 Task: Enable and save the option "Decide references on a per partition basis" for "H.264/MPEG-4 Part 10/AVC encoder (x264 10-bit).
Action: Mouse moved to (93, 10)
Screenshot: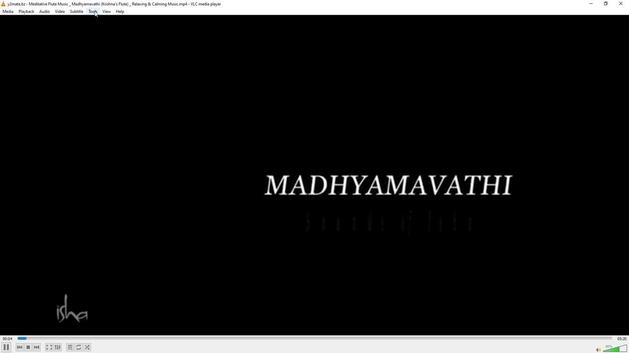 
Action: Mouse pressed left at (93, 10)
Screenshot: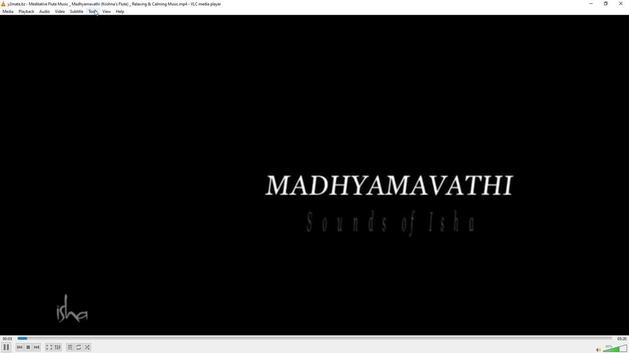 
Action: Mouse moved to (101, 88)
Screenshot: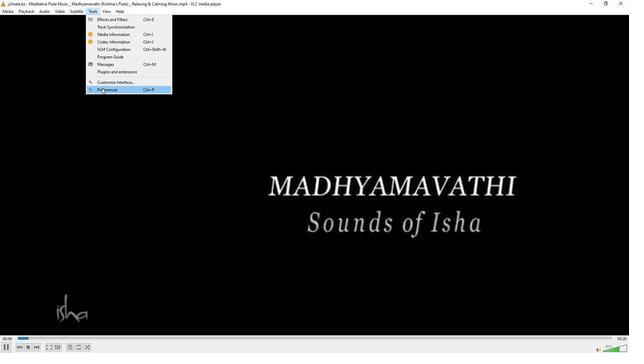 
Action: Mouse pressed left at (101, 88)
Screenshot: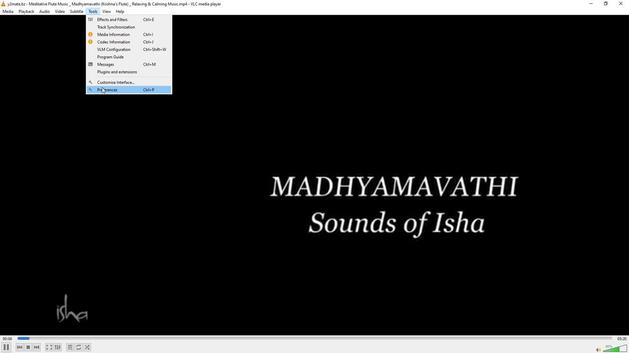 
Action: Mouse moved to (208, 289)
Screenshot: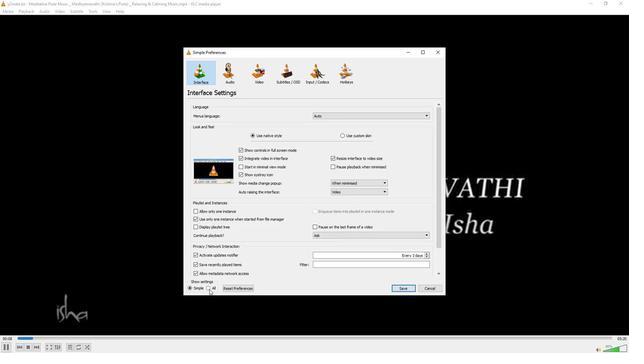 
Action: Mouse pressed left at (208, 289)
Screenshot: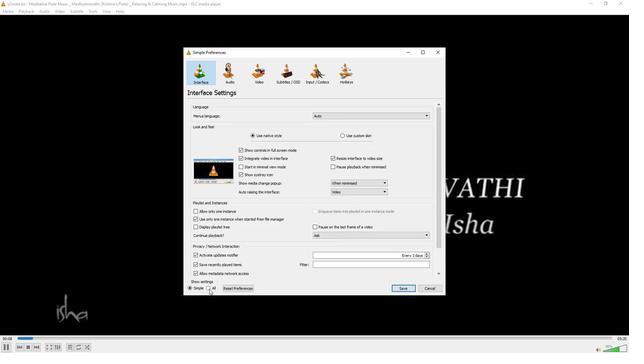 
Action: Mouse moved to (199, 223)
Screenshot: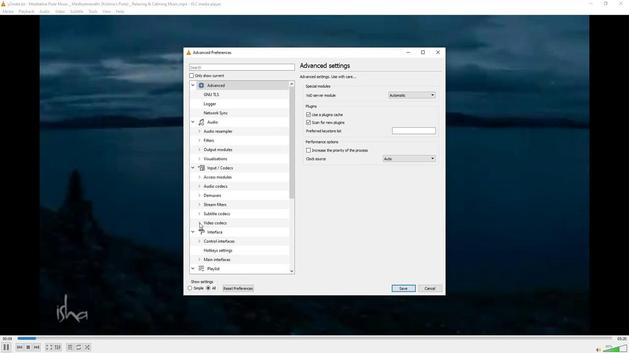 
Action: Mouse pressed left at (199, 223)
Screenshot: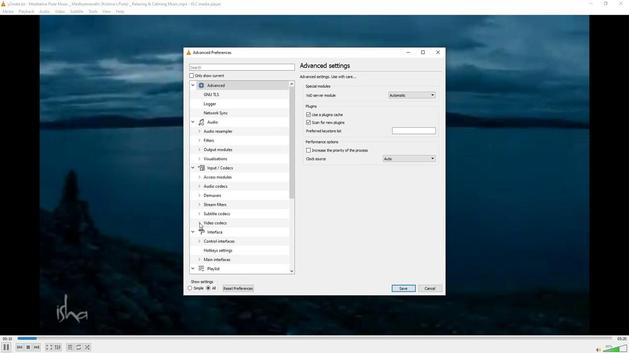 
Action: Mouse moved to (207, 224)
Screenshot: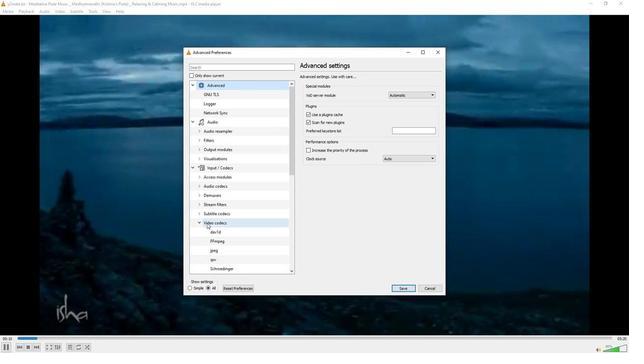 
Action: Mouse scrolled (207, 223) with delta (0, 0)
Screenshot: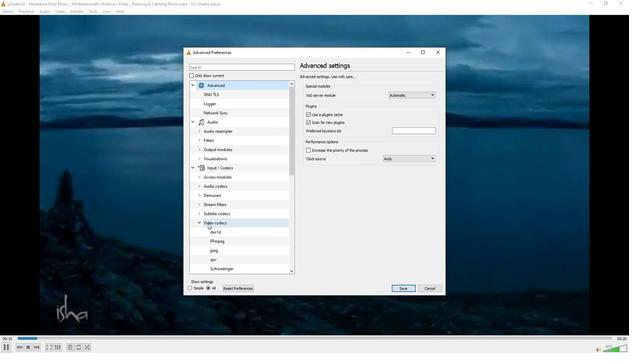 
Action: Mouse scrolled (207, 223) with delta (0, 0)
Screenshot: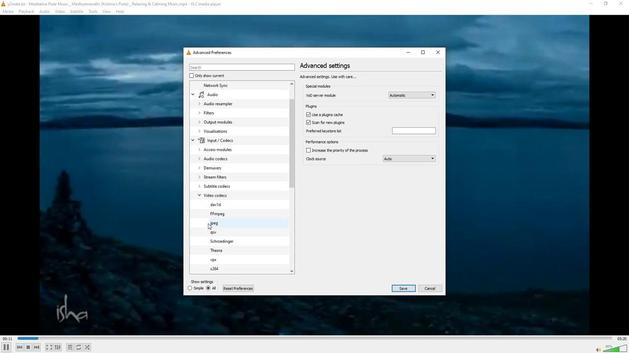 
Action: Mouse moved to (211, 251)
Screenshot: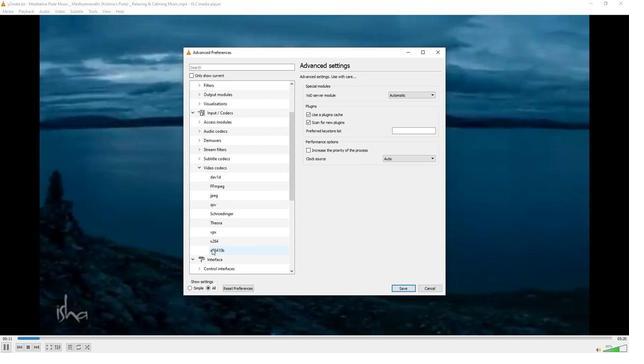 
Action: Mouse pressed left at (211, 251)
Screenshot: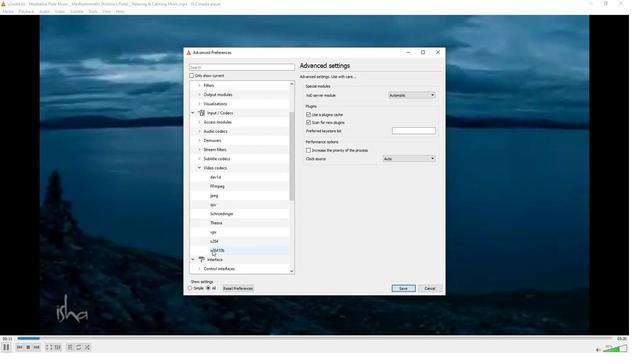 
Action: Mouse moved to (318, 221)
Screenshot: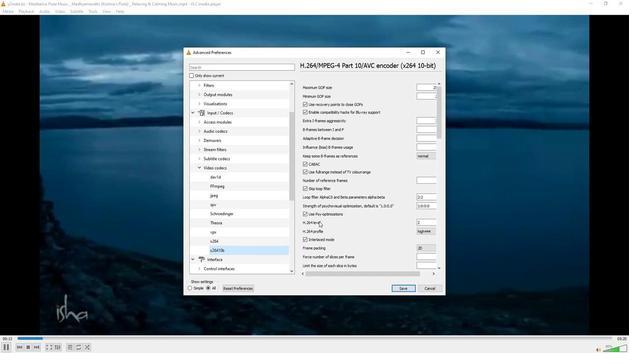
Action: Mouse scrolled (318, 221) with delta (0, 0)
Screenshot: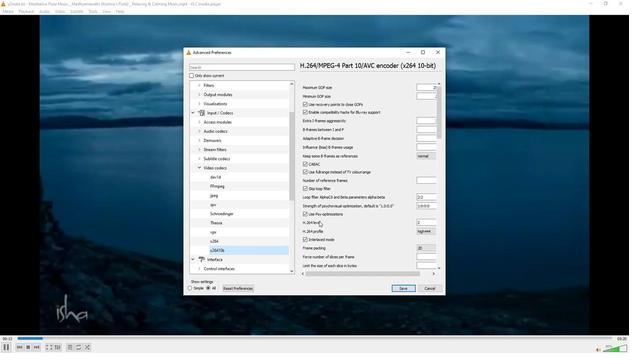 
Action: Mouse moved to (318, 221)
Screenshot: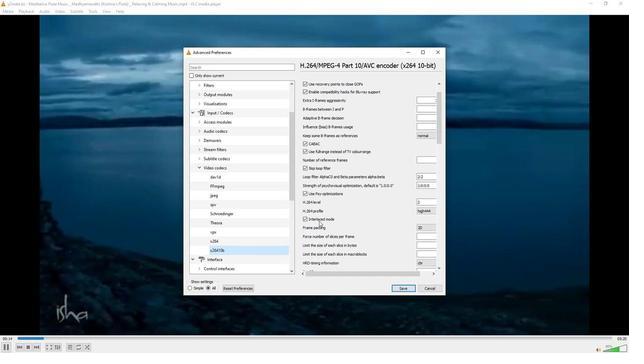 
Action: Mouse scrolled (318, 221) with delta (0, 0)
Screenshot: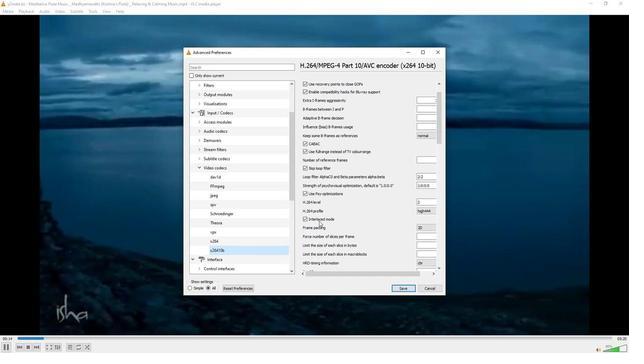 
Action: Mouse moved to (316, 218)
Screenshot: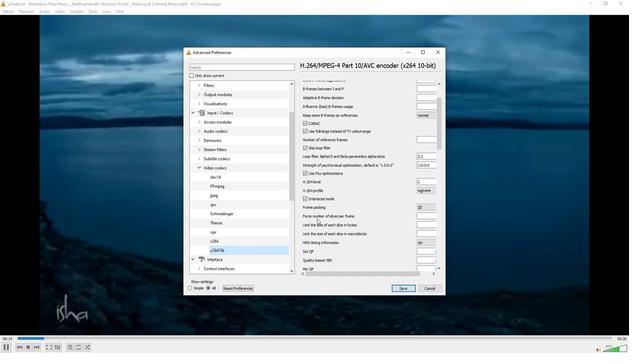 
Action: Mouse scrolled (316, 218) with delta (0, 0)
Screenshot: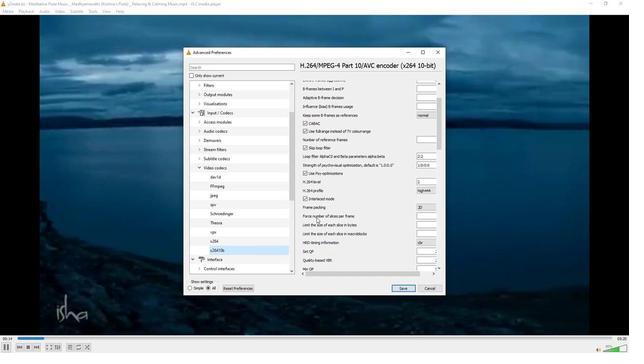 
Action: Mouse scrolled (316, 218) with delta (0, 0)
Screenshot: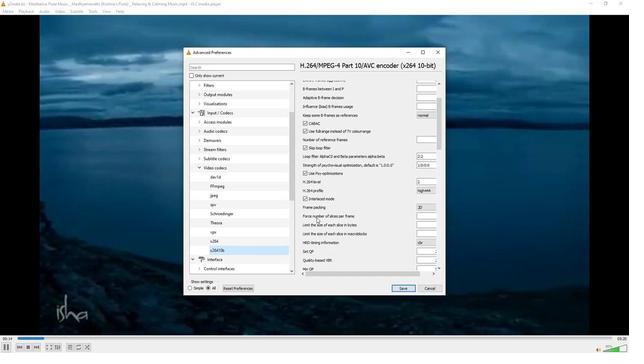 
Action: Mouse moved to (316, 218)
Screenshot: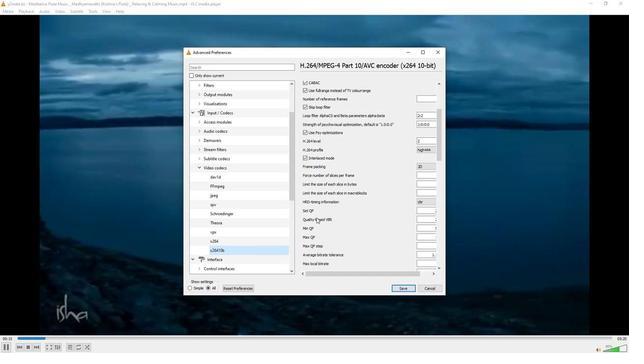 
Action: Mouse scrolled (316, 218) with delta (0, 0)
Screenshot: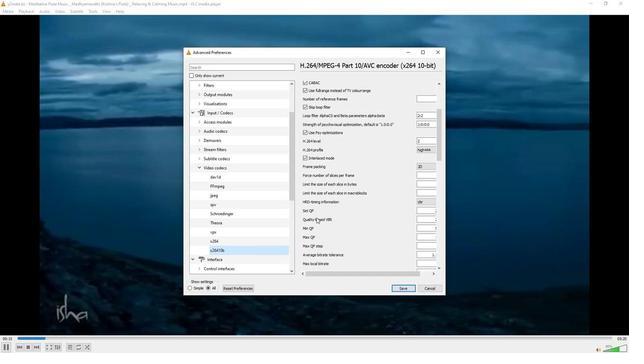 
Action: Mouse scrolled (316, 218) with delta (0, 0)
Screenshot: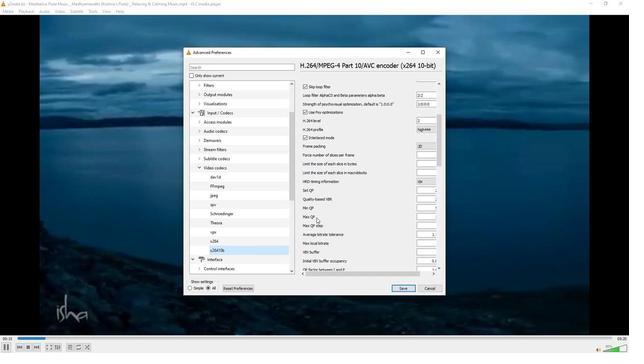 
Action: Mouse moved to (315, 217)
Screenshot: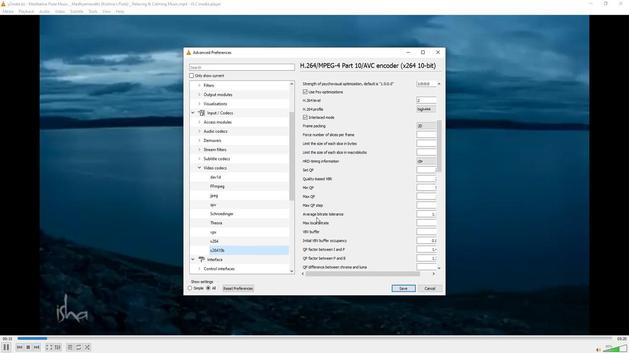 
Action: Mouse scrolled (315, 217) with delta (0, 0)
Screenshot: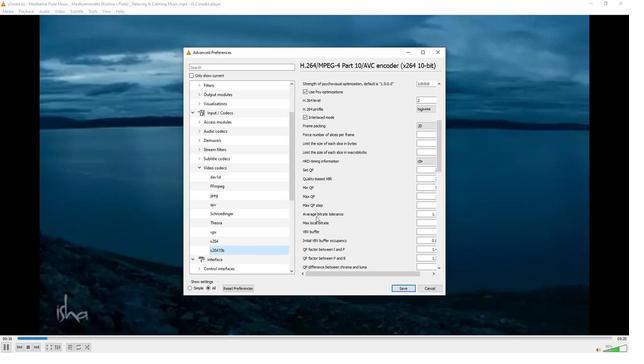 
Action: Mouse scrolled (315, 217) with delta (0, 0)
Screenshot: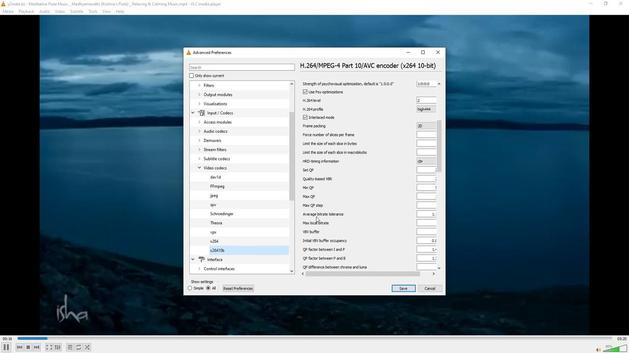 
Action: Mouse scrolled (315, 217) with delta (0, 0)
Screenshot: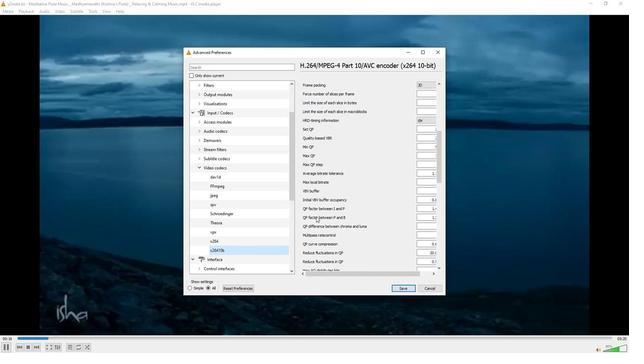 
Action: Mouse scrolled (315, 217) with delta (0, 0)
Screenshot: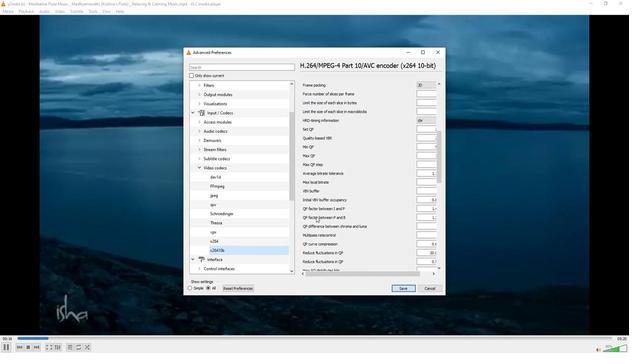 
Action: Mouse scrolled (315, 217) with delta (0, 0)
Screenshot: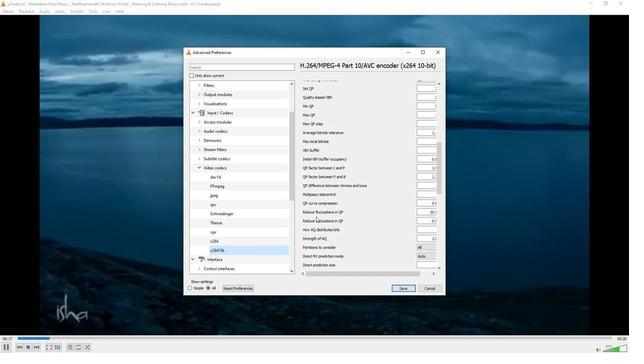 
Action: Mouse scrolled (315, 217) with delta (0, 0)
Screenshot: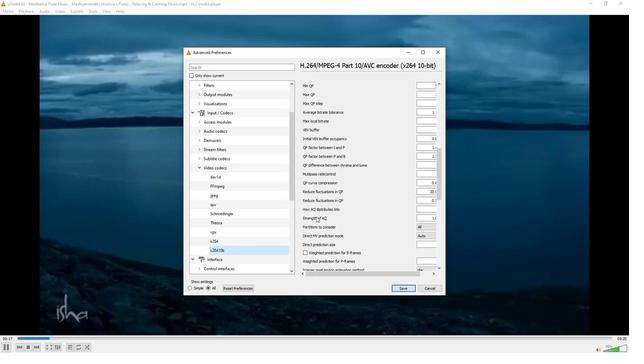 
Action: Mouse moved to (315, 216)
Screenshot: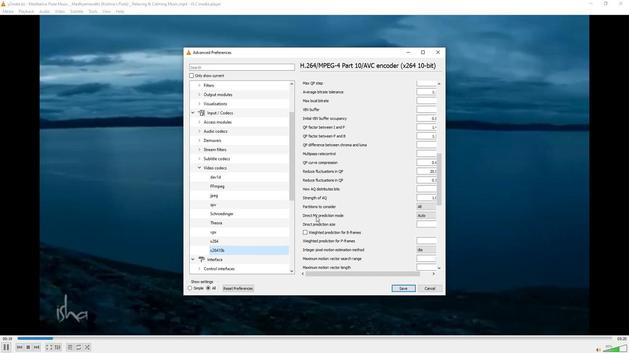 
Action: Mouse scrolled (315, 216) with delta (0, 0)
Screenshot: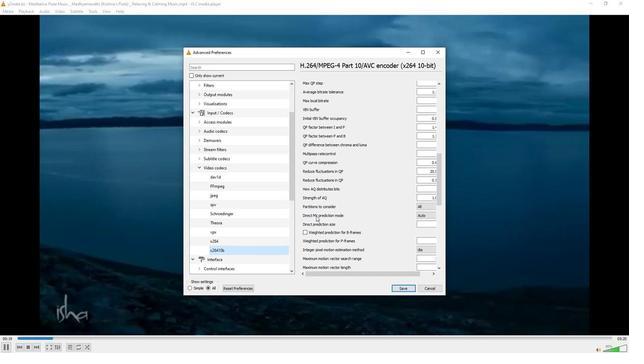 
Action: Mouse scrolled (315, 216) with delta (0, 0)
Screenshot: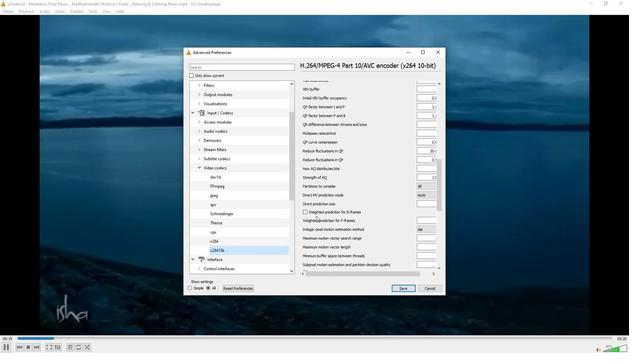 
Action: Mouse scrolled (315, 216) with delta (0, 0)
Screenshot: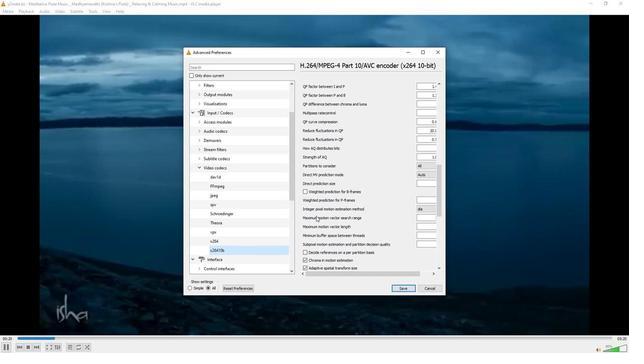 
Action: Mouse moved to (303, 232)
Screenshot: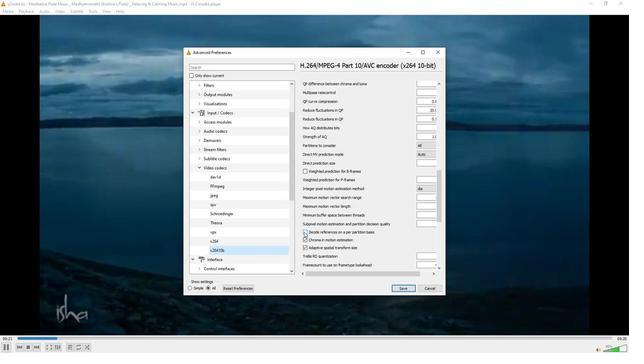 
Action: Mouse pressed left at (303, 232)
Screenshot: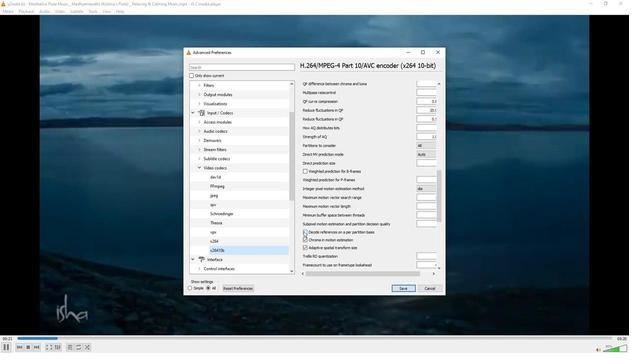 
Action: Mouse moved to (386, 271)
Screenshot: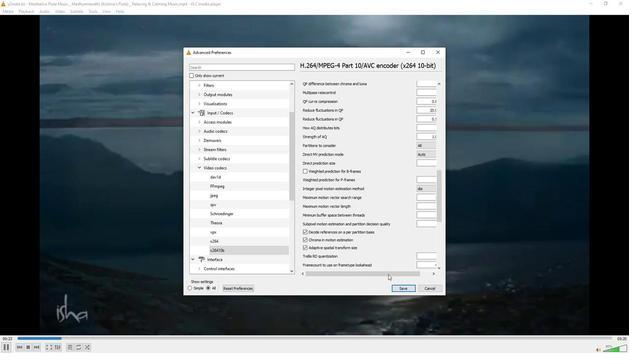 
